 Task: Look for properties with a fireplace.
Action: Mouse moved to (587, 57)
Screenshot: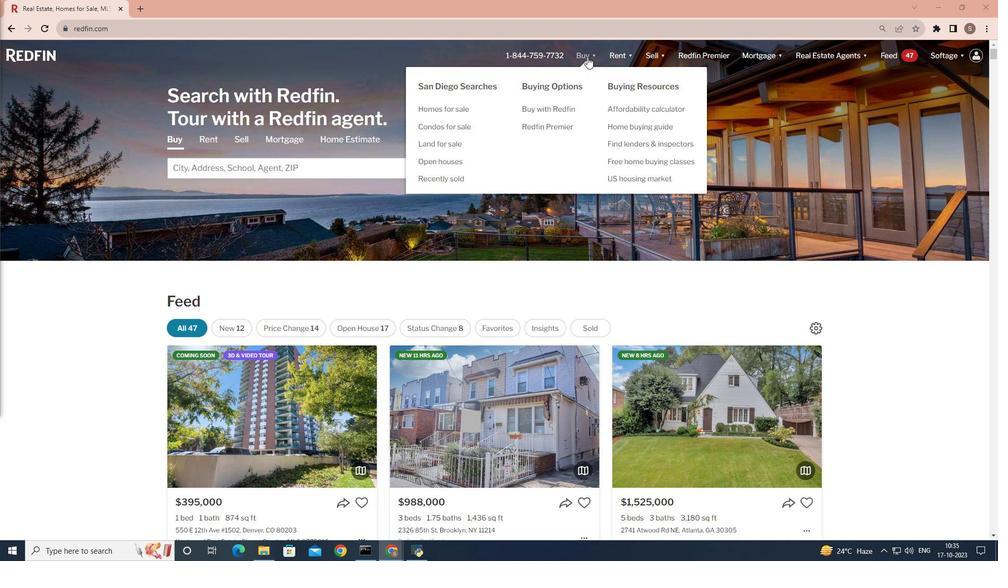 
Action: Mouse pressed left at (587, 57)
Screenshot: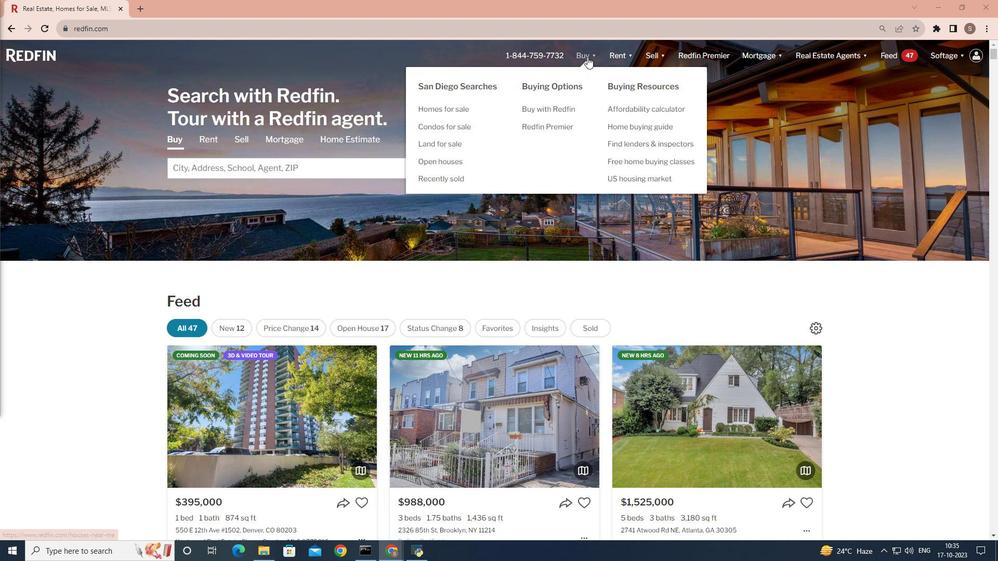 
Action: Mouse moved to (313, 219)
Screenshot: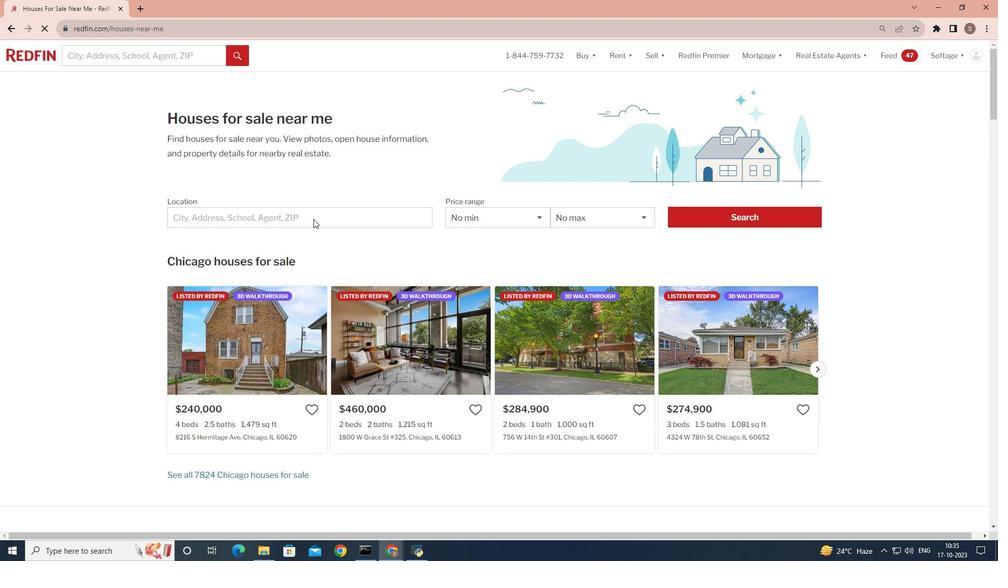 
Action: Mouse pressed left at (313, 219)
Screenshot: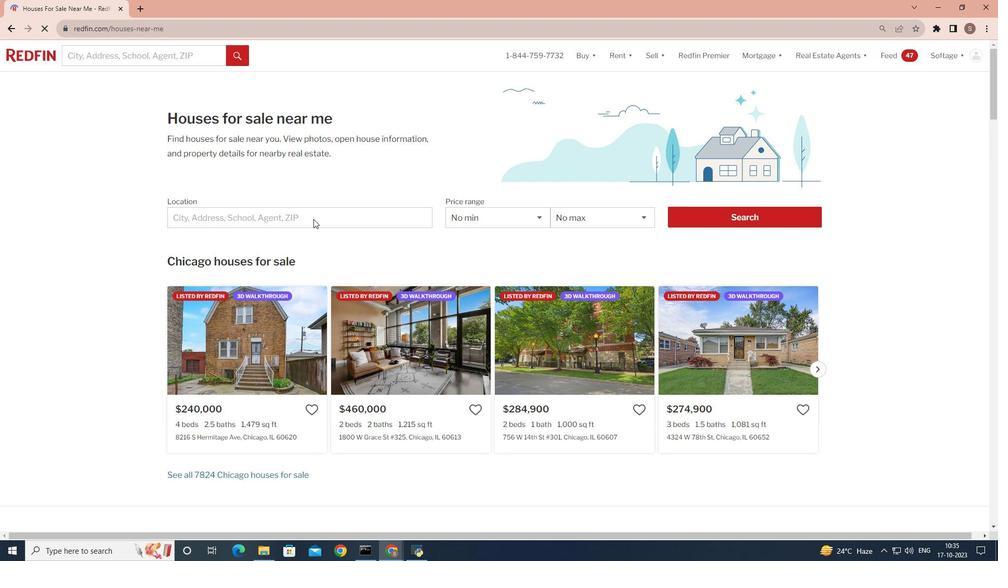 
Action: Mouse moved to (274, 217)
Screenshot: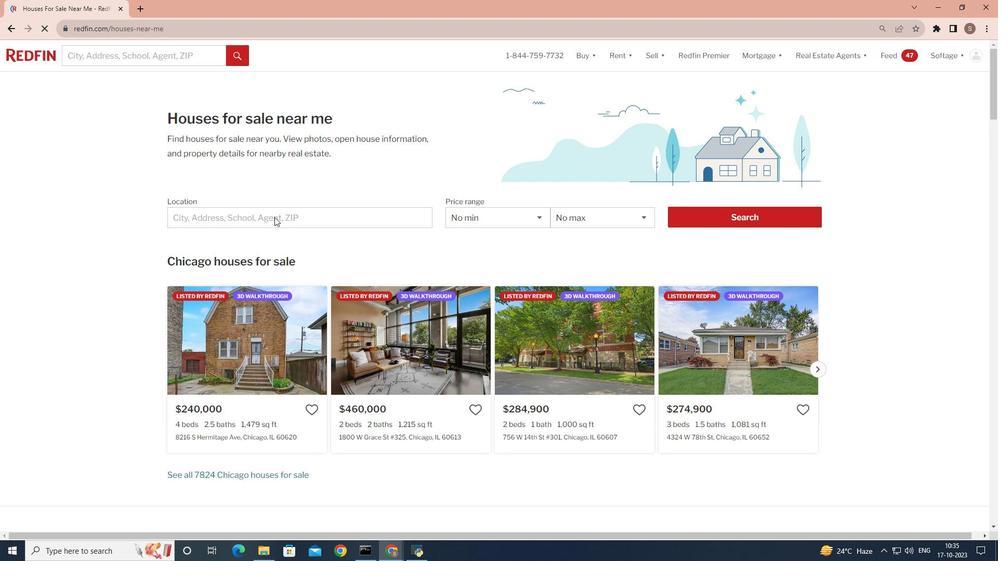 
Action: Mouse pressed left at (274, 217)
Screenshot: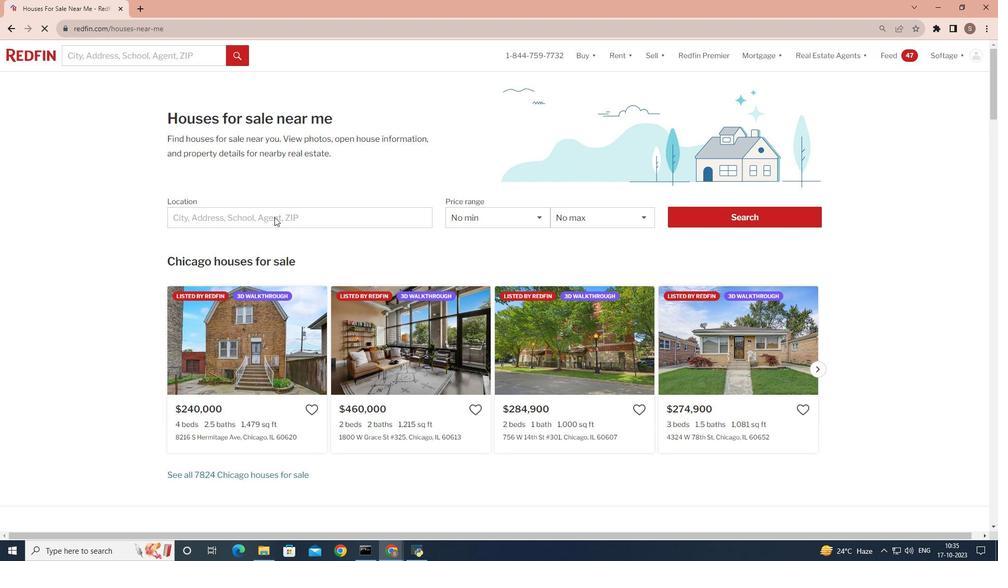 
Action: Mouse moved to (235, 217)
Screenshot: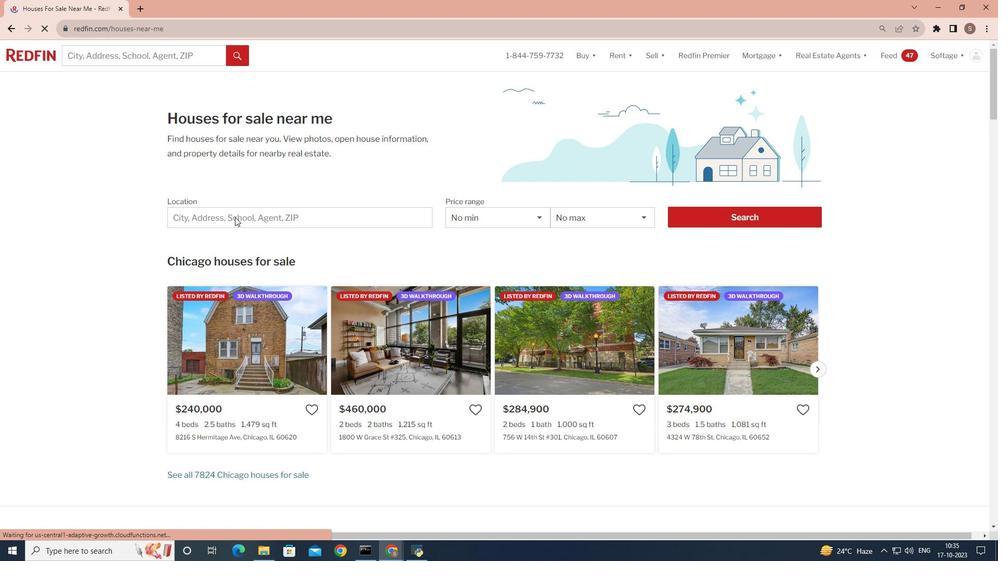 
Action: Mouse pressed left at (235, 217)
Screenshot: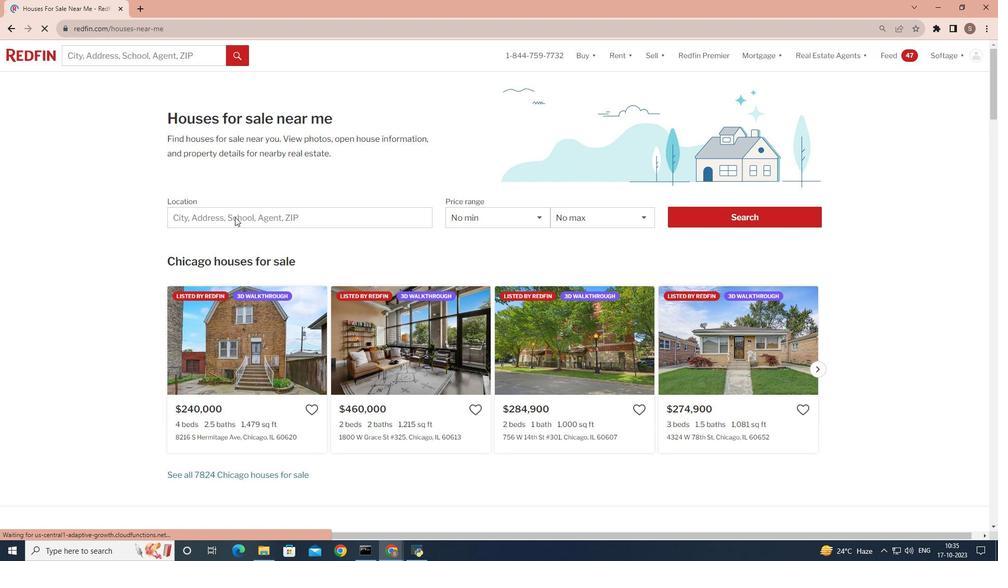 
Action: Mouse moved to (234, 222)
Screenshot: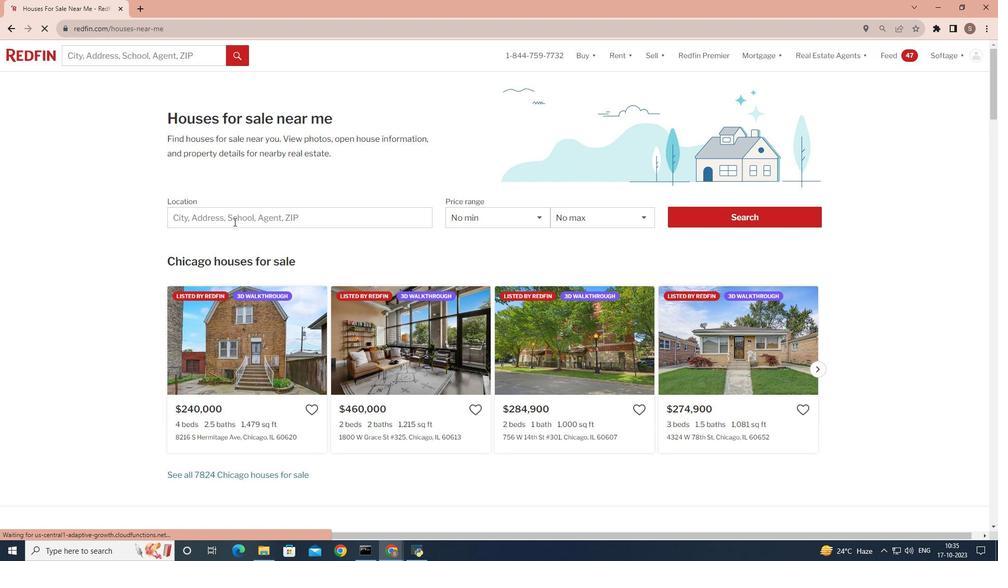 
Action: Mouse pressed left at (234, 222)
Screenshot: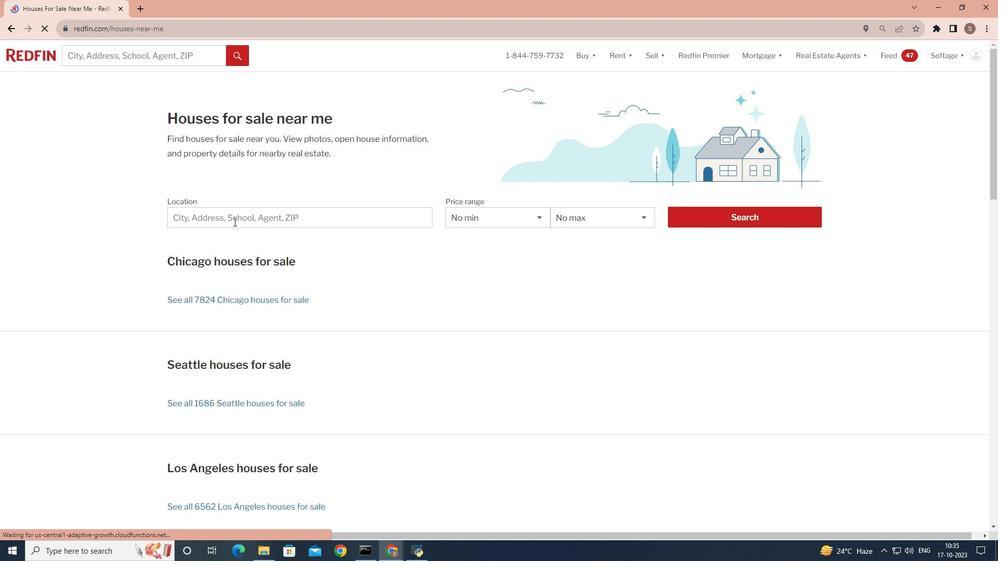 
Action: Mouse moved to (234, 223)
Screenshot: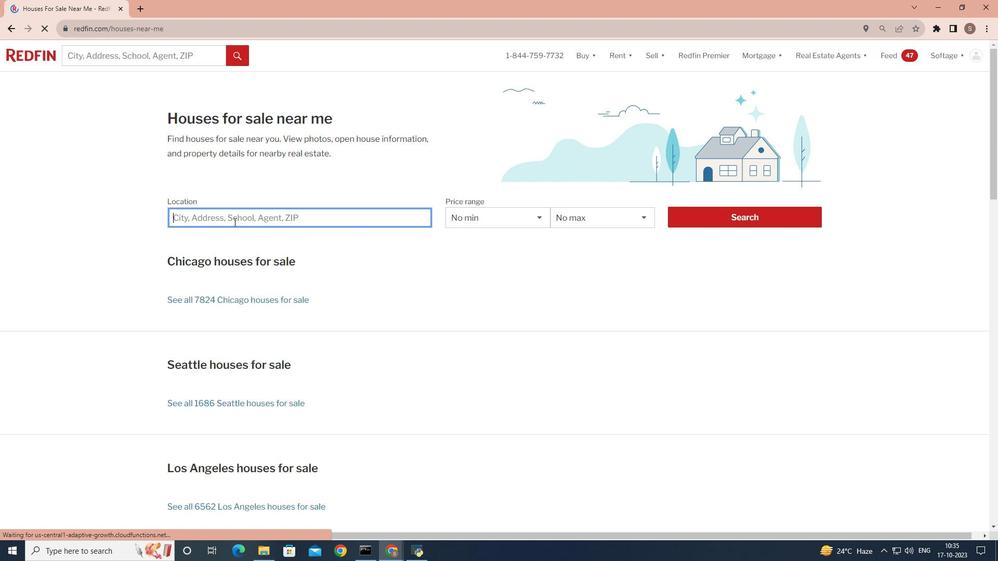 
Action: Key pressed <Key.shift>San<Key.space><Key.shift>Diego
Screenshot: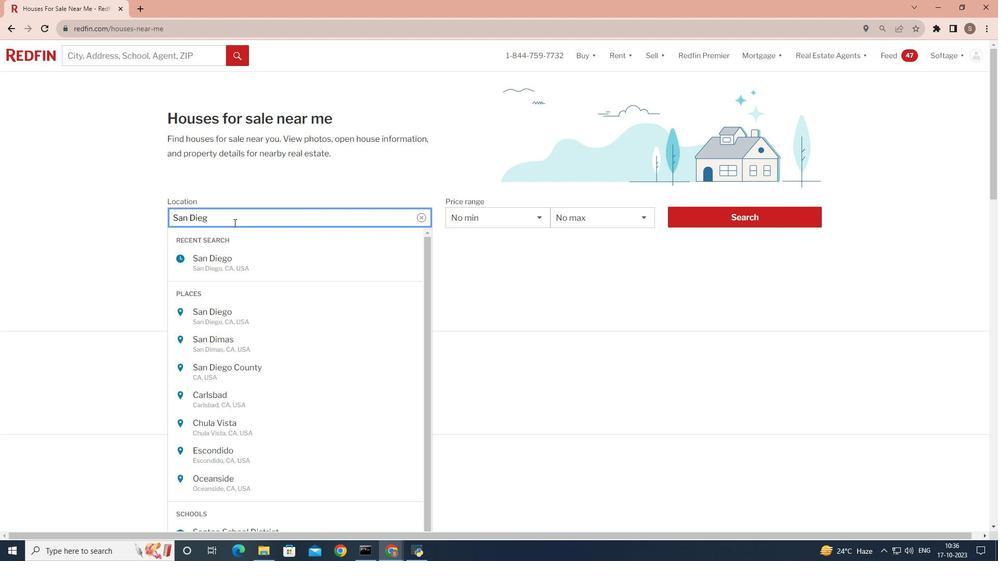 
Action: Mouse moved to (746, 214)
Screenshot: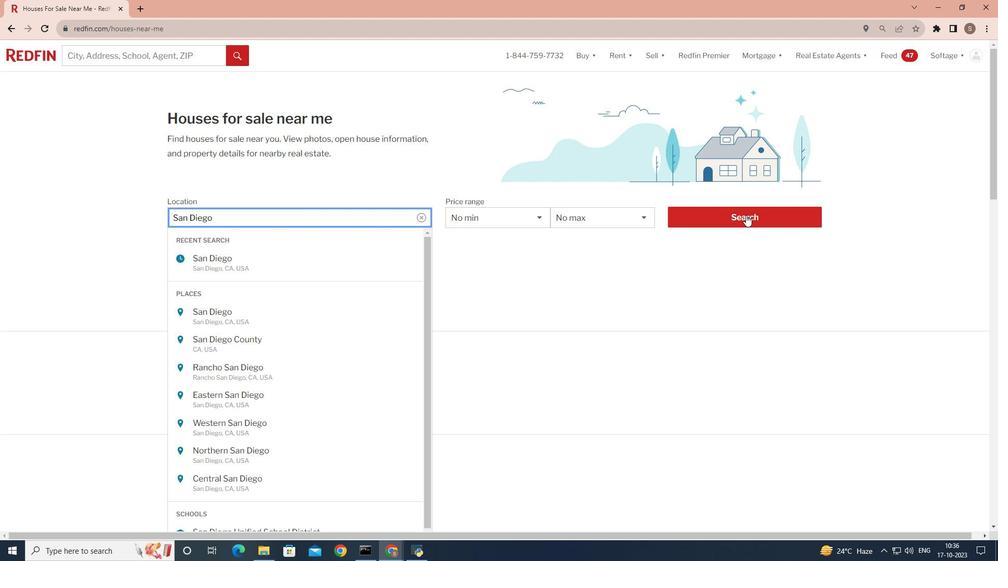 
Action: Mouse pressed left at (746, 214)
Screenshot: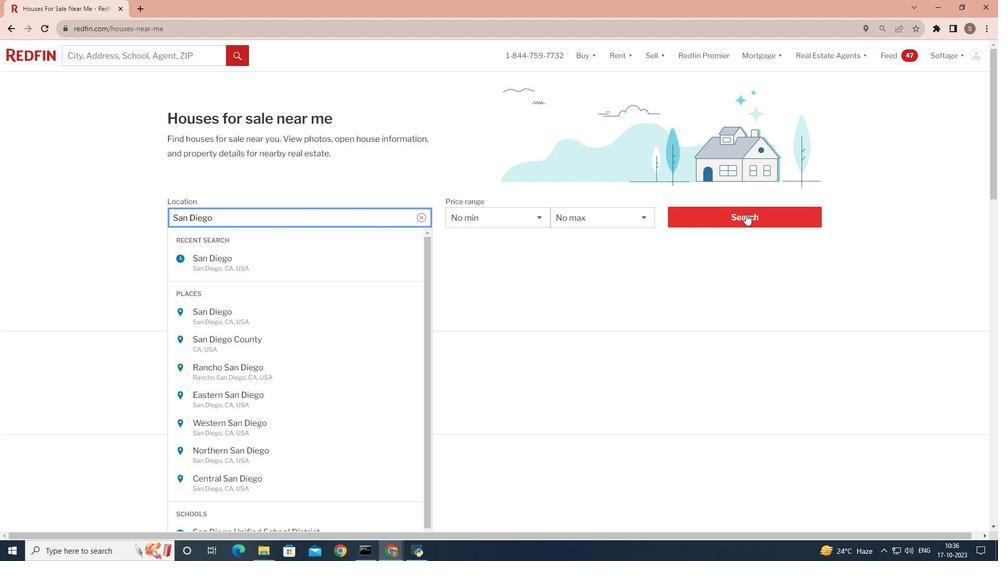 
Action: Mouse pressed left at (746, 214)
Screenshot: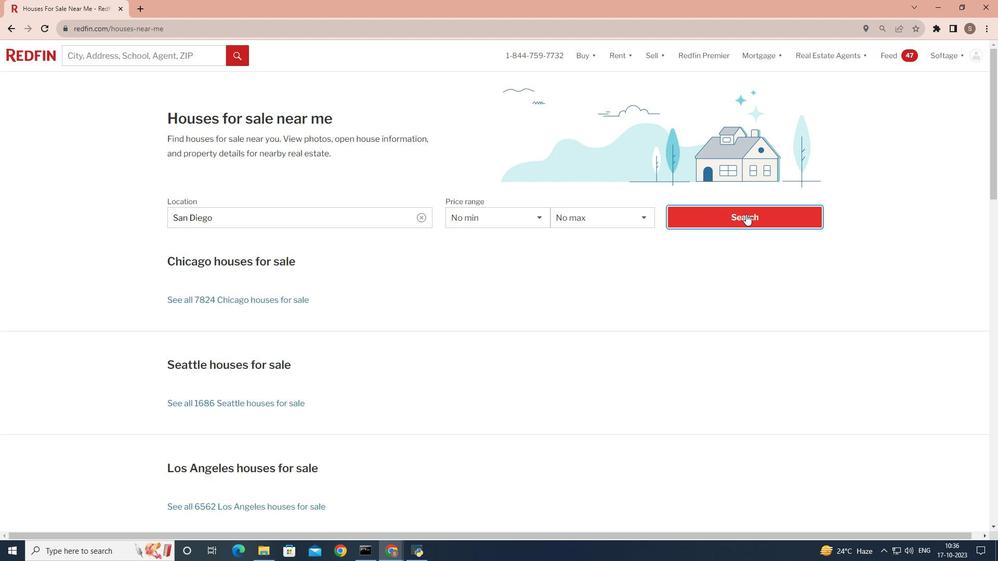 
Action: Mouse moved to (899, 123)
Screenshot: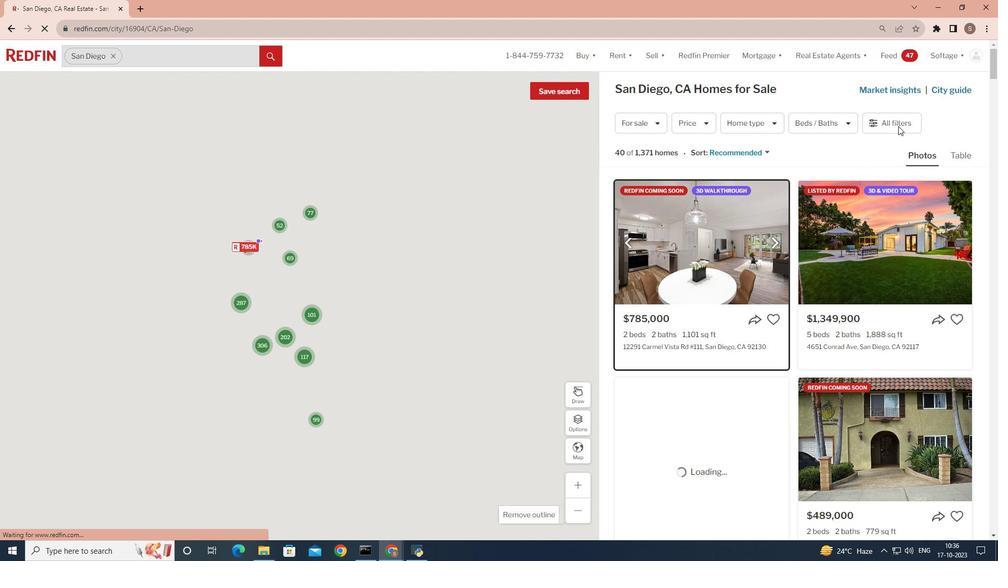 
Action: Mouse pressed left at (899, 123)
Screenshot: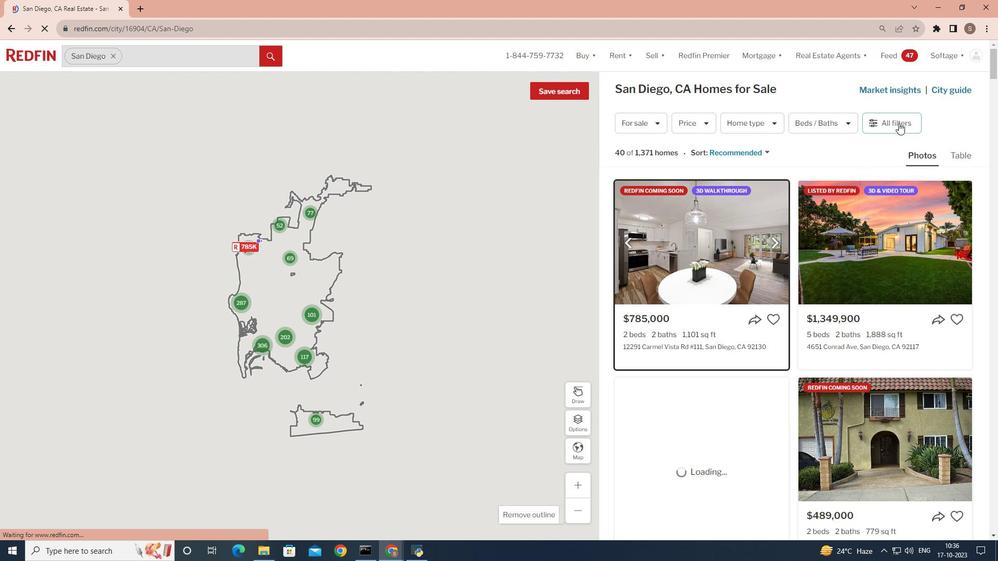 
Action: Mouse pressed left at (899, 123)
Screenshot: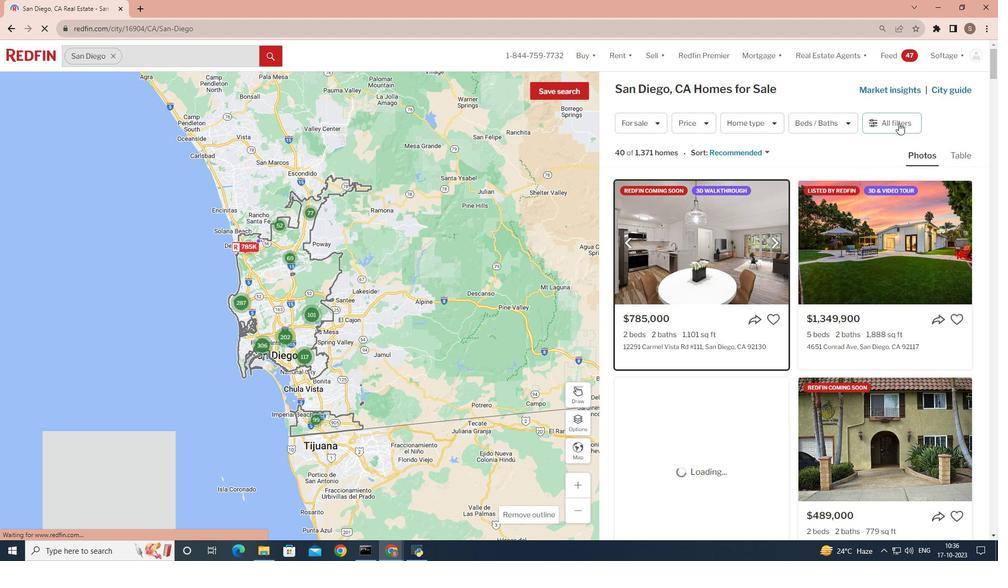 
Action: Mouse pressed left at (899, 123)
Screenshot: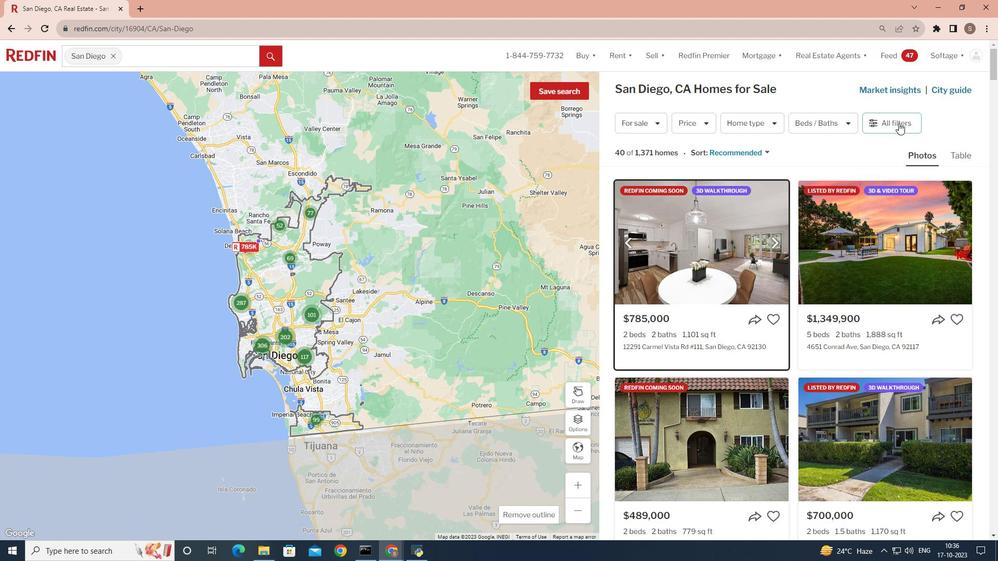 
Action: Mouse moved to (820, 269)
Screenshot: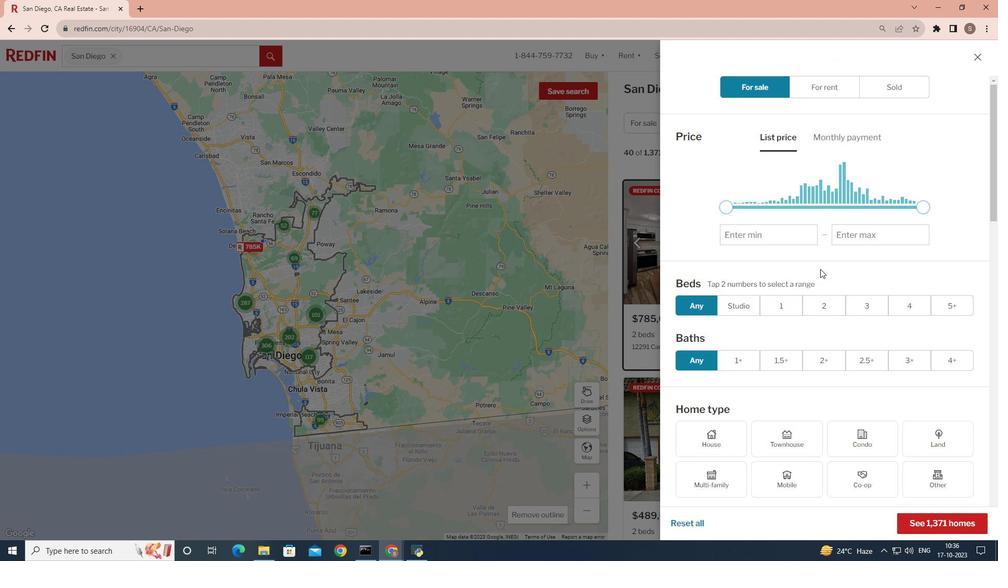 
Action: Mouse scrolled (820, 268) with delta (0, 0)
Screenshot: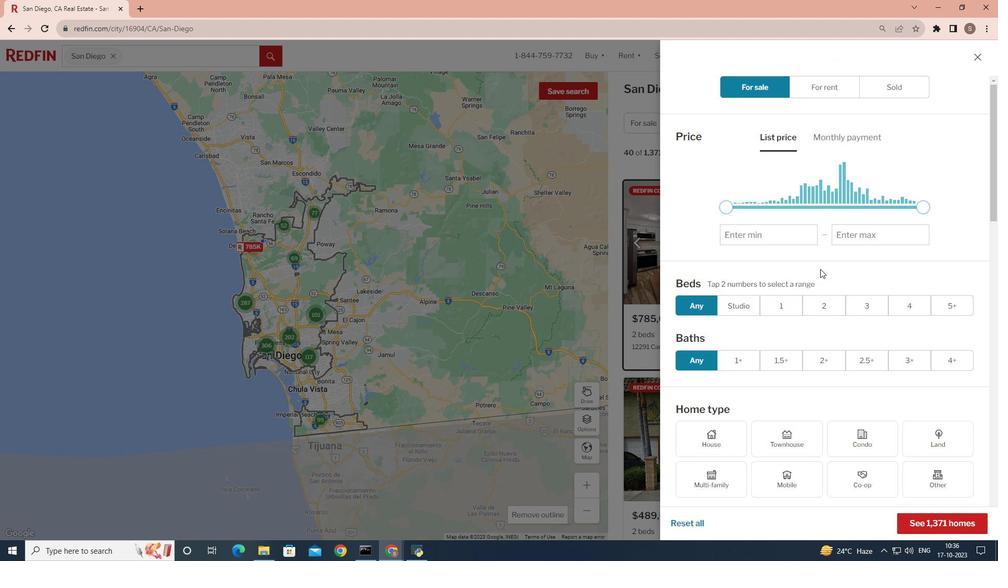 
Action: Mouse moved to (820, 269)
Screenshot: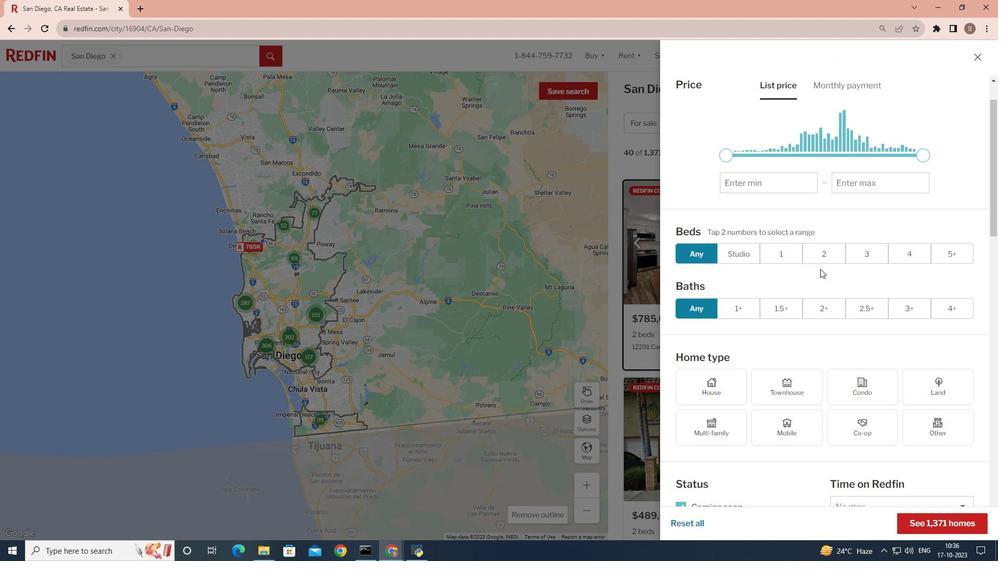 
Action: Mouse scrolled (820, 268) with delta (0, 0)
Screenshot: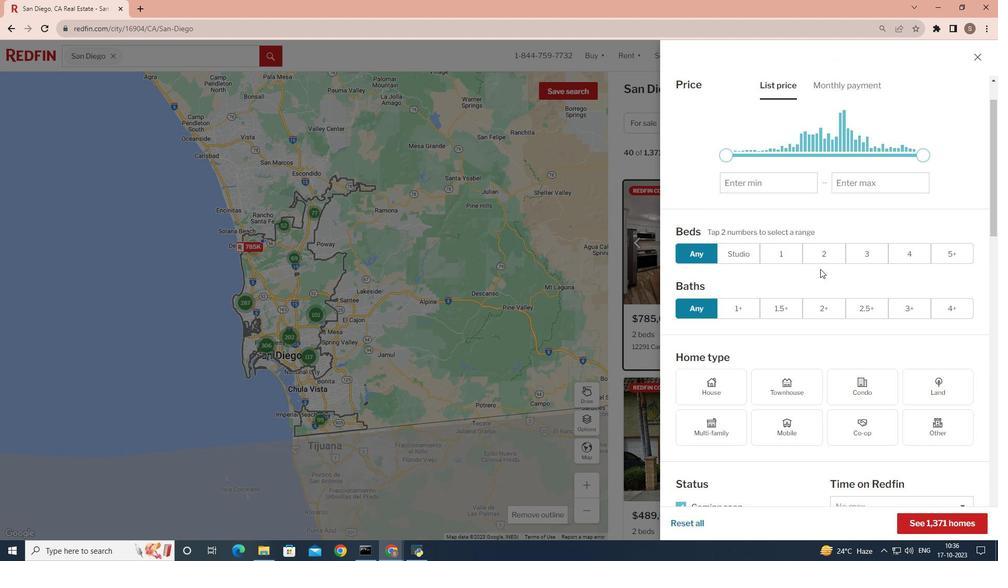 
Action: Mouse scrolled (820, 268) with delta (0, 0)
Screenshot: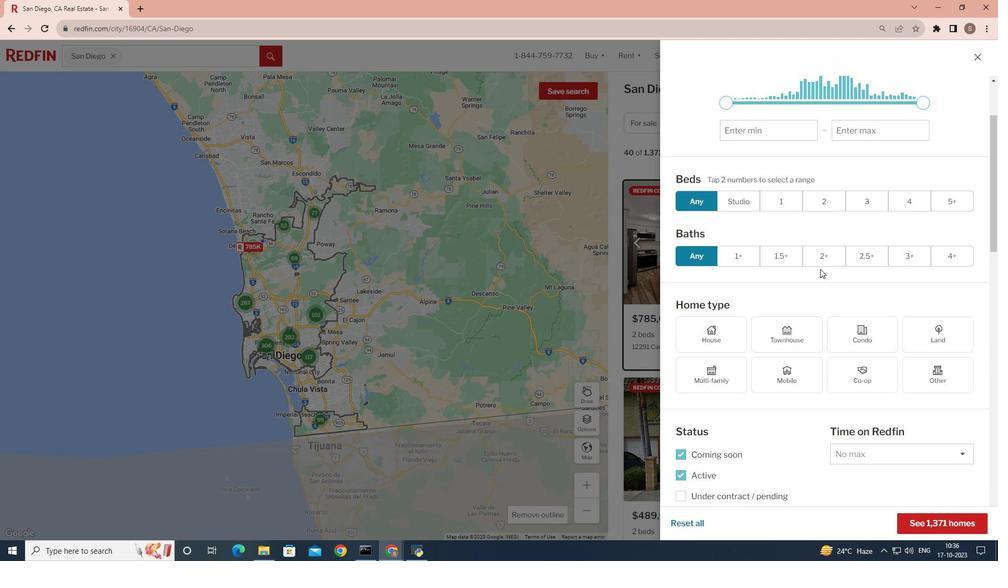 
Action: Mouse scrolled (820, 268) with delta (0, 0)
Screenshot: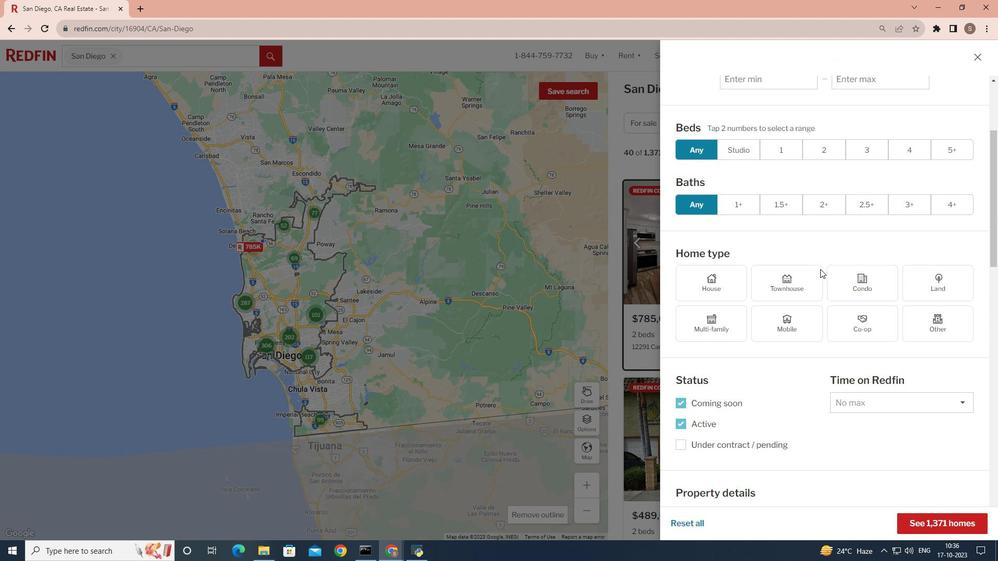 
Action: Mouse scrolled (820, 268) with delta (0, 0)
Screenshot: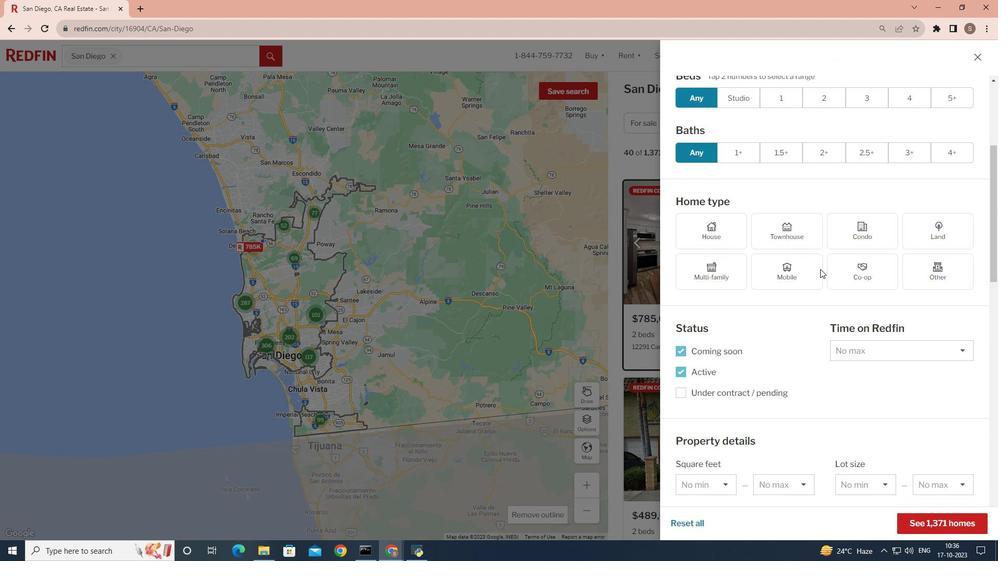 
Action: Mouse scrolled (820, 268) with delta (0, 0)
Screenshot: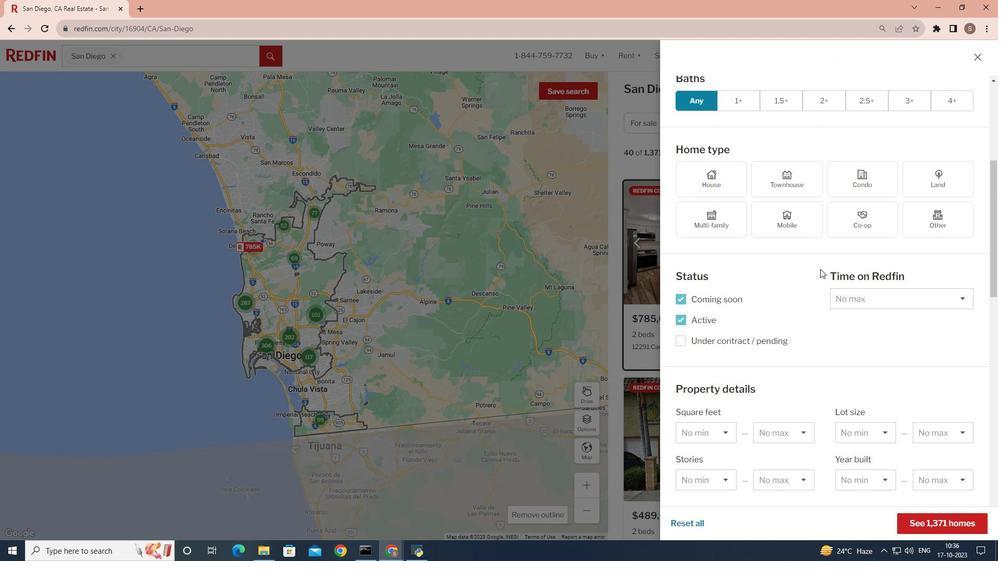 
Action: Mouse scrolled (820, 268) with delta (0, 0)
Screenshot: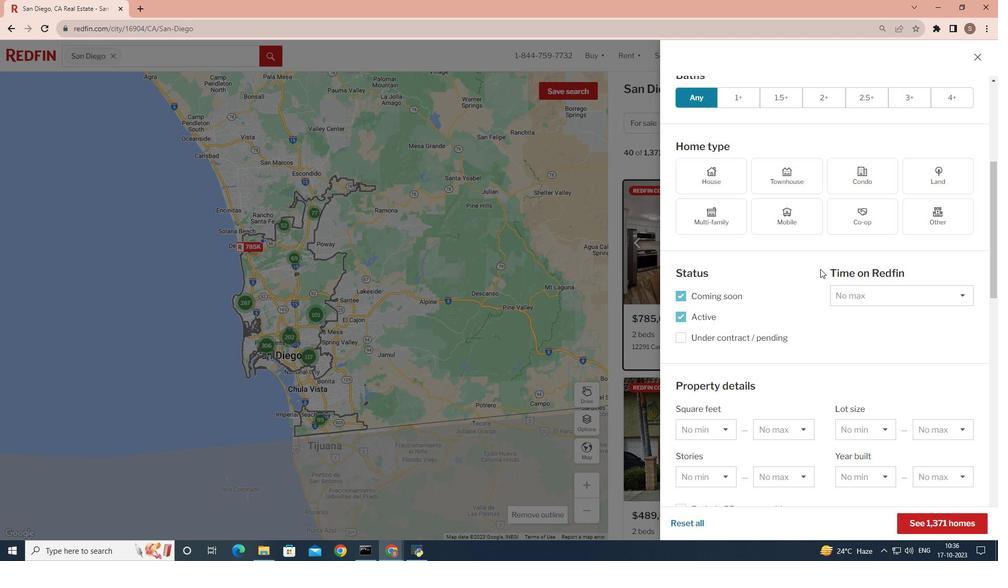 
Action: Mouse scrolled (820, 268) with delta (0, 0)
Screenshot: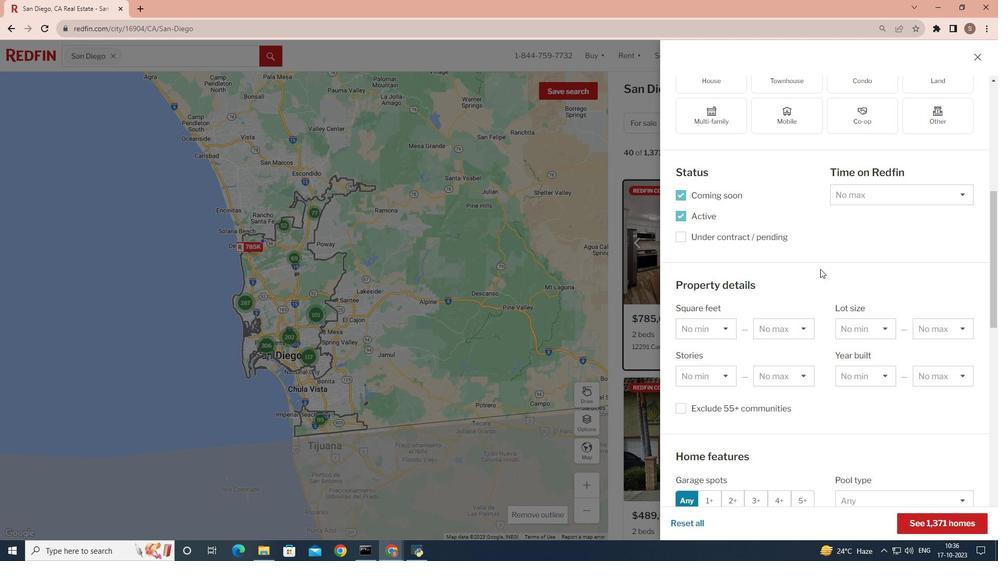 
Action: Mouse scrolled (820, 268) with delta (0, 0)
Screenshot: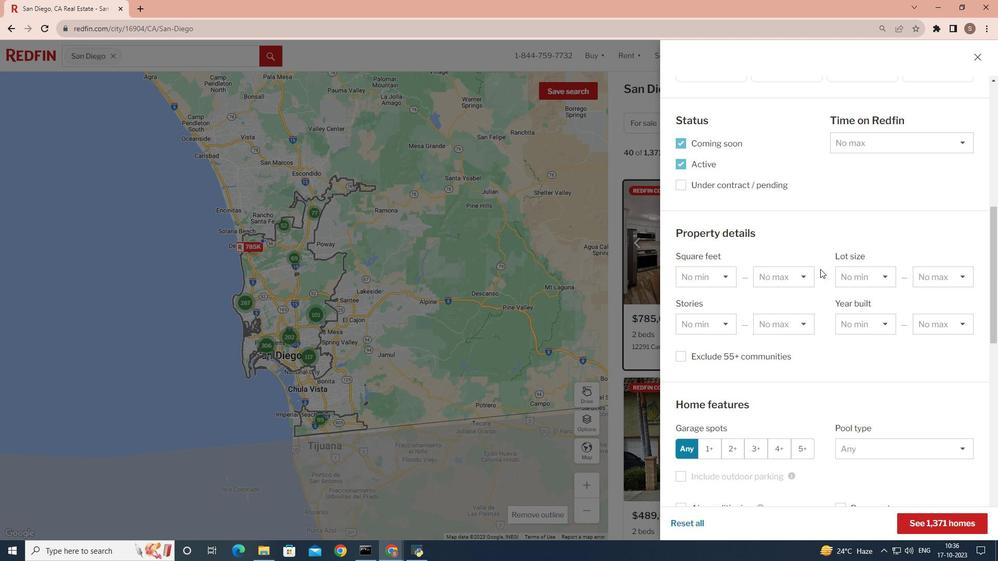 
Action: Mouse scrolled (820, 268) with delta (0, 0)
Screenshot: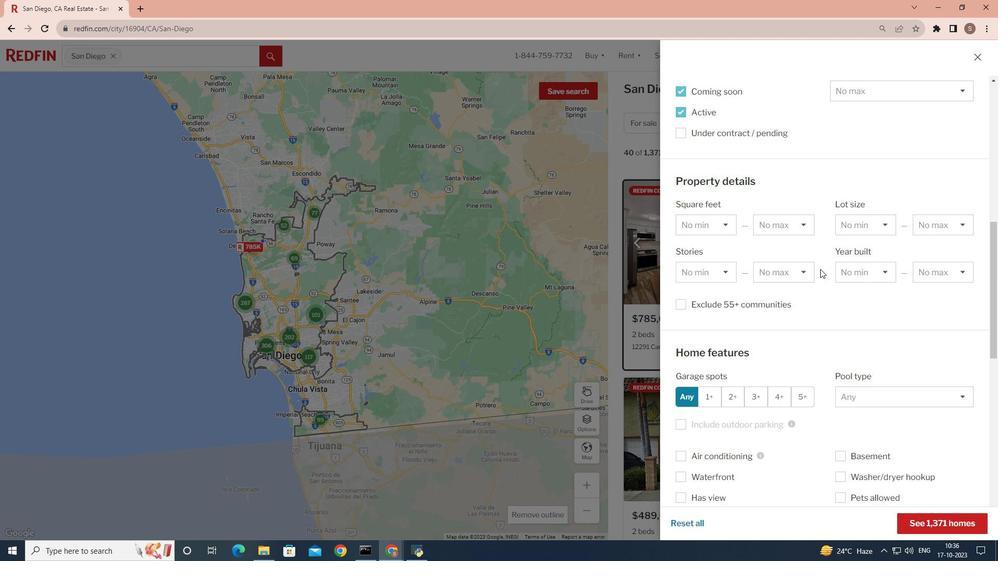 
Action: Mouse scrolled (820, 268) with delta (0, 0)
Screenshot: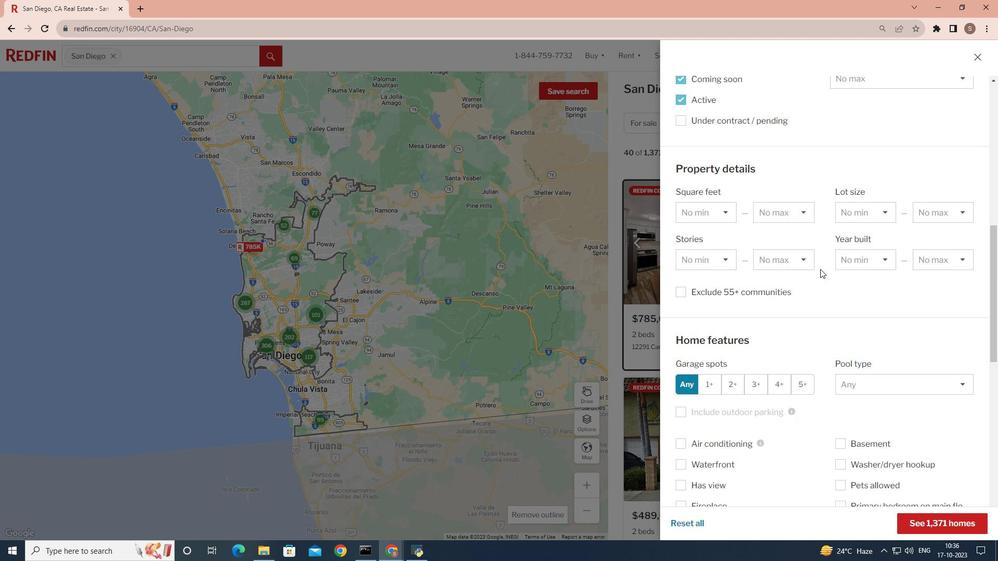 
Action: Mouse scrolled (820, 268) with delta (0, 0)
Screenshot: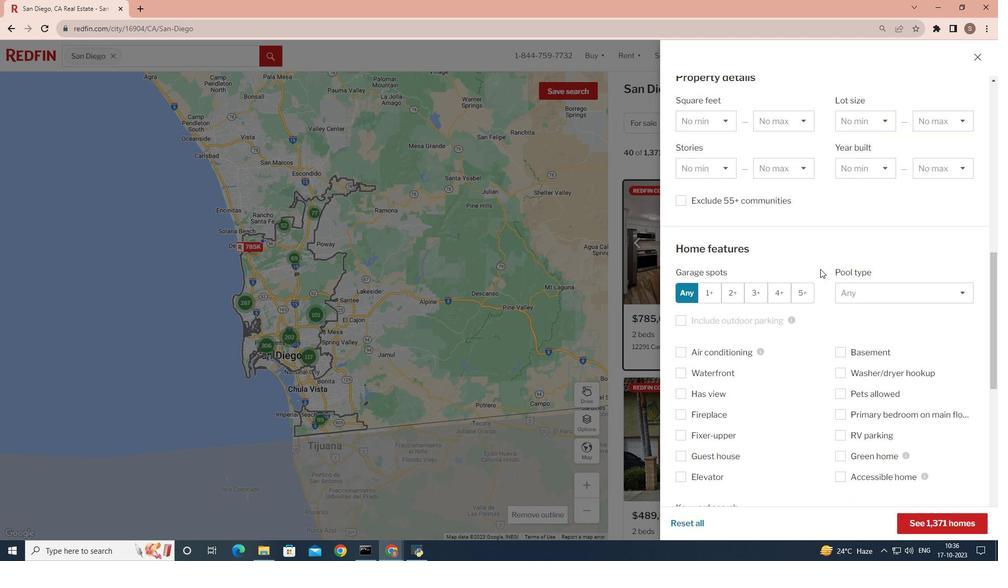 
Action: Mouse scrolled (820, 268) with delta (0, 0)
Screenshot: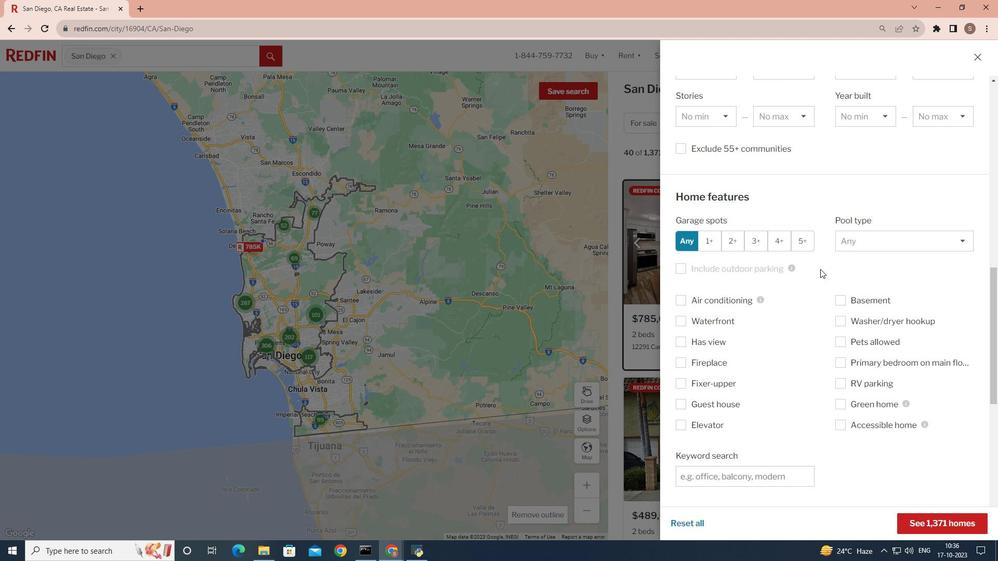 
Action: Mouse moved to (682, 308)
Screenshot: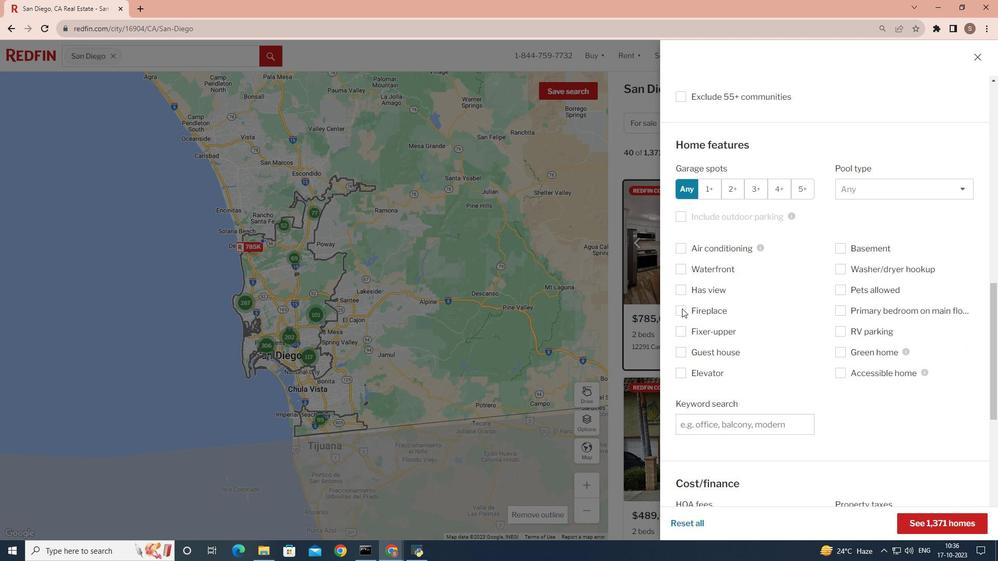 
Action: Mouse pressed left at (682, 308)
Screenshot: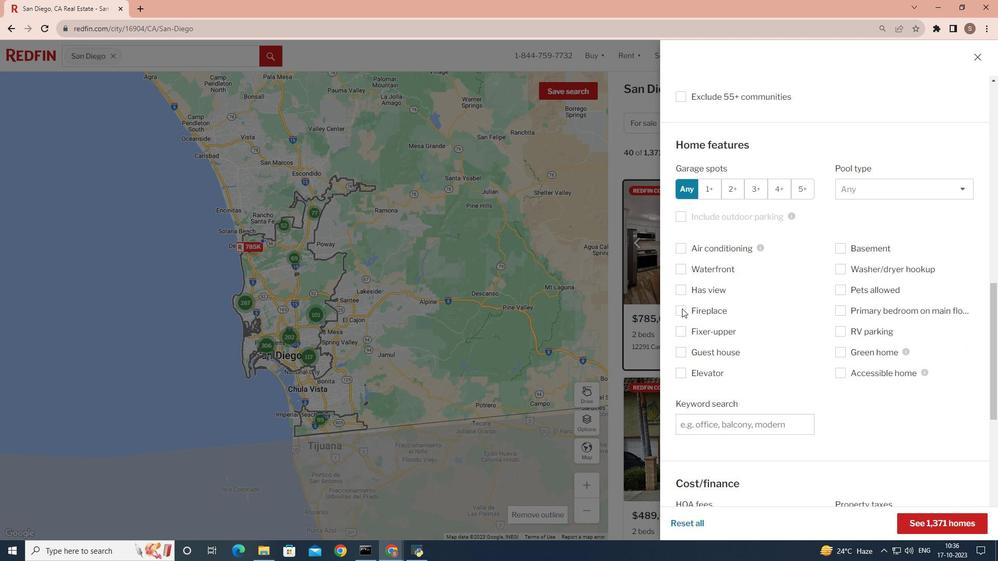 
Action: Mouse moved to (927, 521)
Screenshot: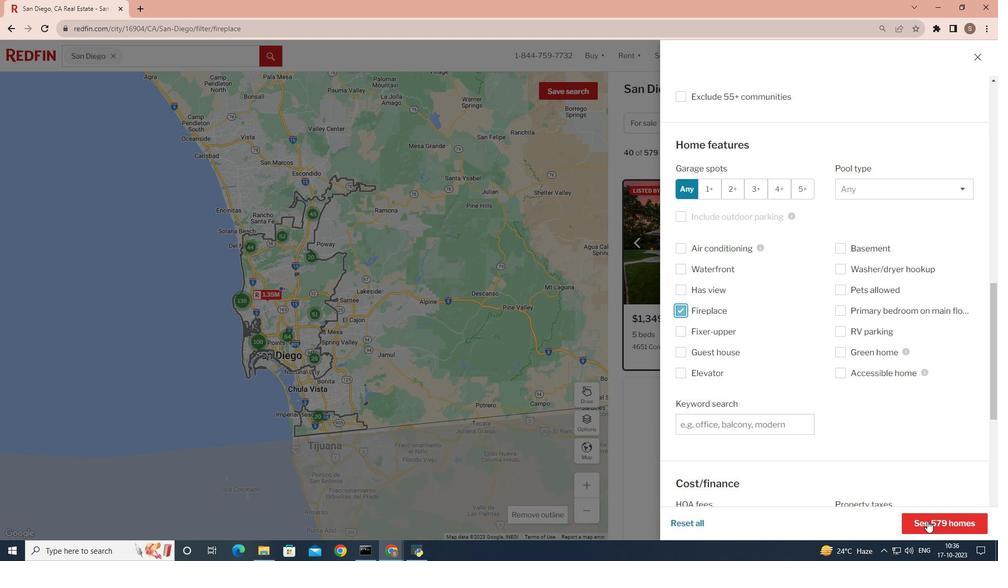 
Action: Mouse pressed left at (927, 521)
Screenshot: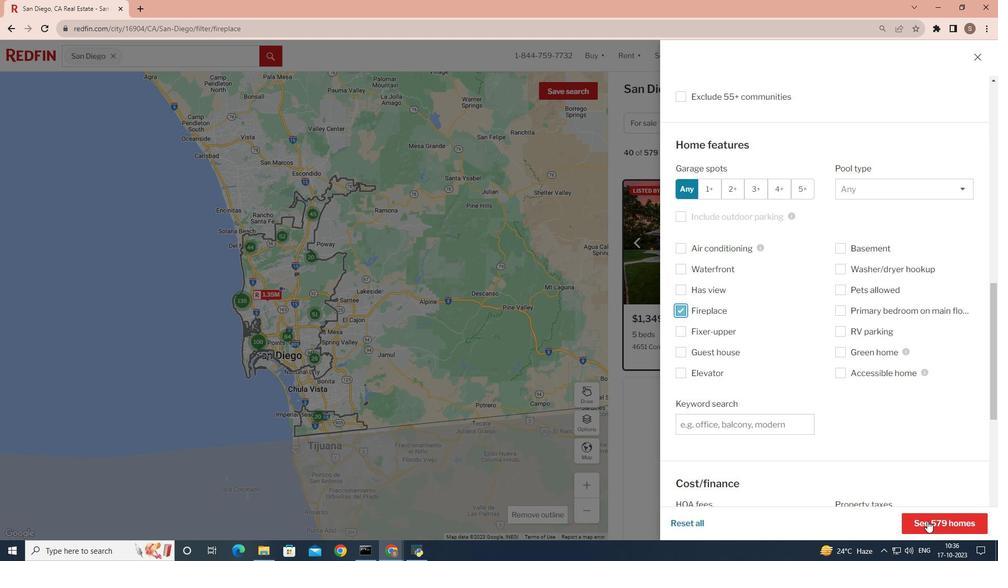 
